 Task: Create Card Product Launch Execution in Board Sales Performance Management Tools to Workspace Financial Management Software. Create Card Variety Show Review in Board Business Process Analysis and Optimization to Workspace Financial Management Software. Create Card Product Launch Performance Review in Board Brand Personality Development and Branding Strategy to Workspace Financial Management Software
Action: Mouse moved to (99, 329)
Screenshot: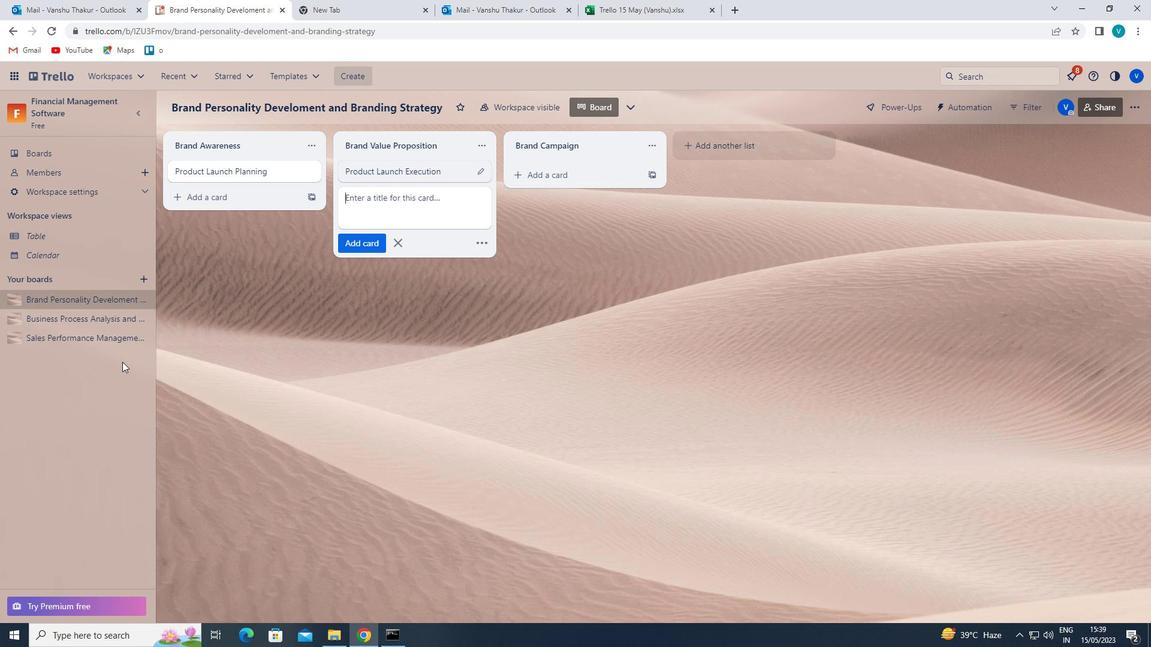 
Action: Mouse pressed left at (99, 329)
Screenshot: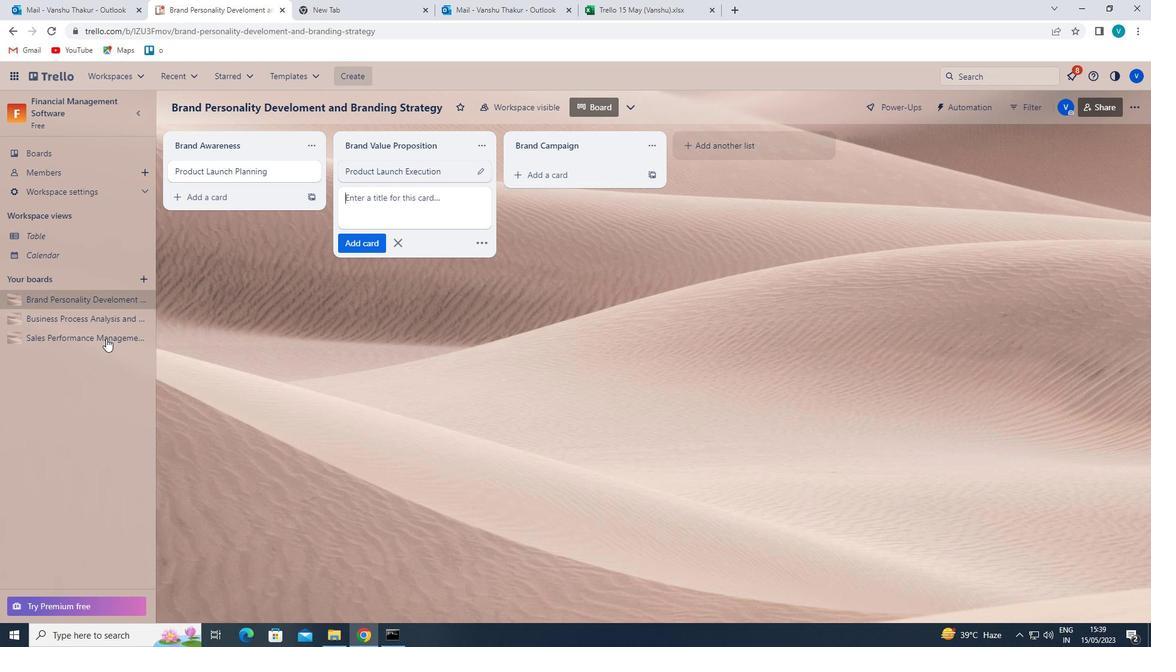 
Action: Mouse moved to (593, 176)
Screenshot: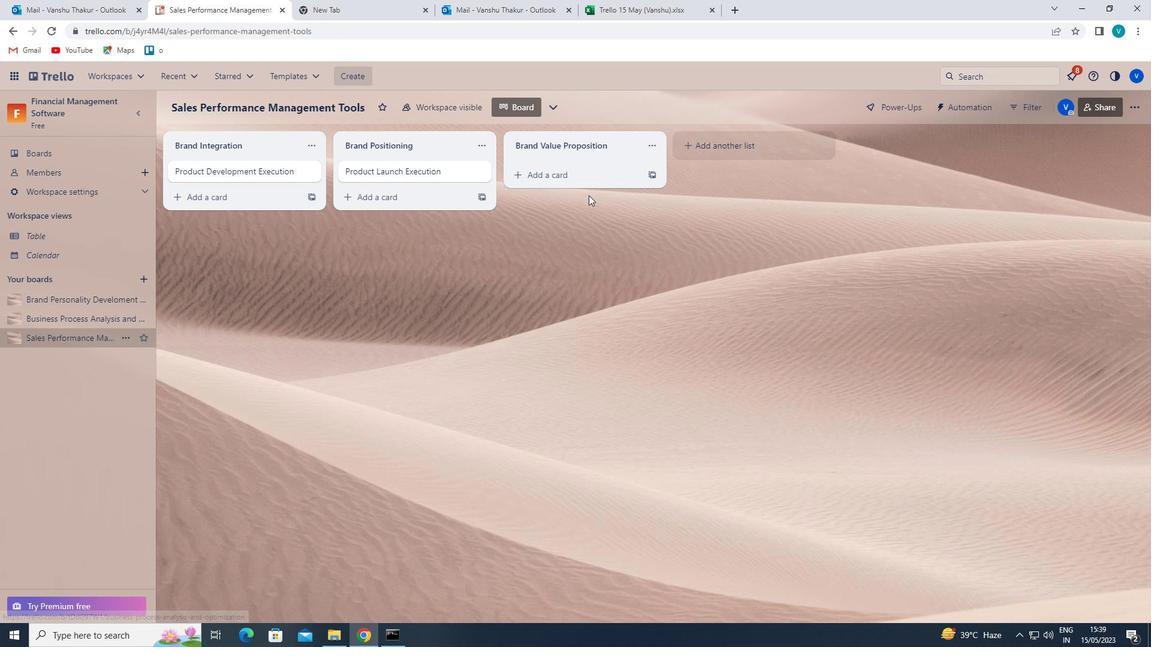 
Action: Mouse pressed left at (593, 176)
Screenshot: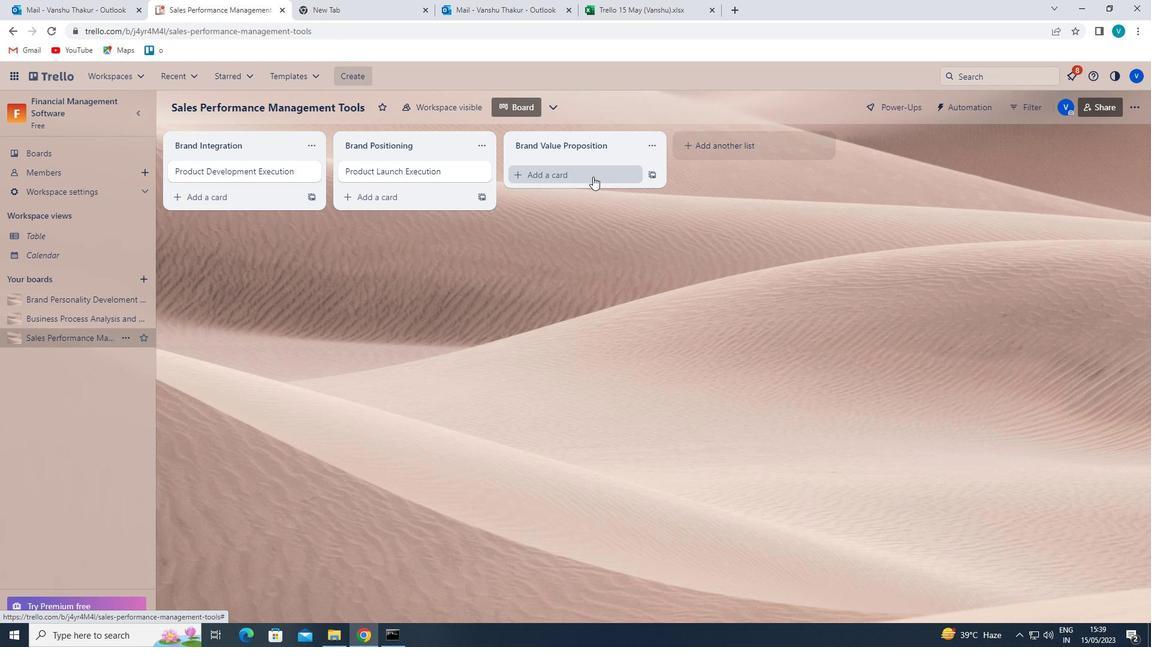 
Action: Key pressed <Key.shift>
Screenshot: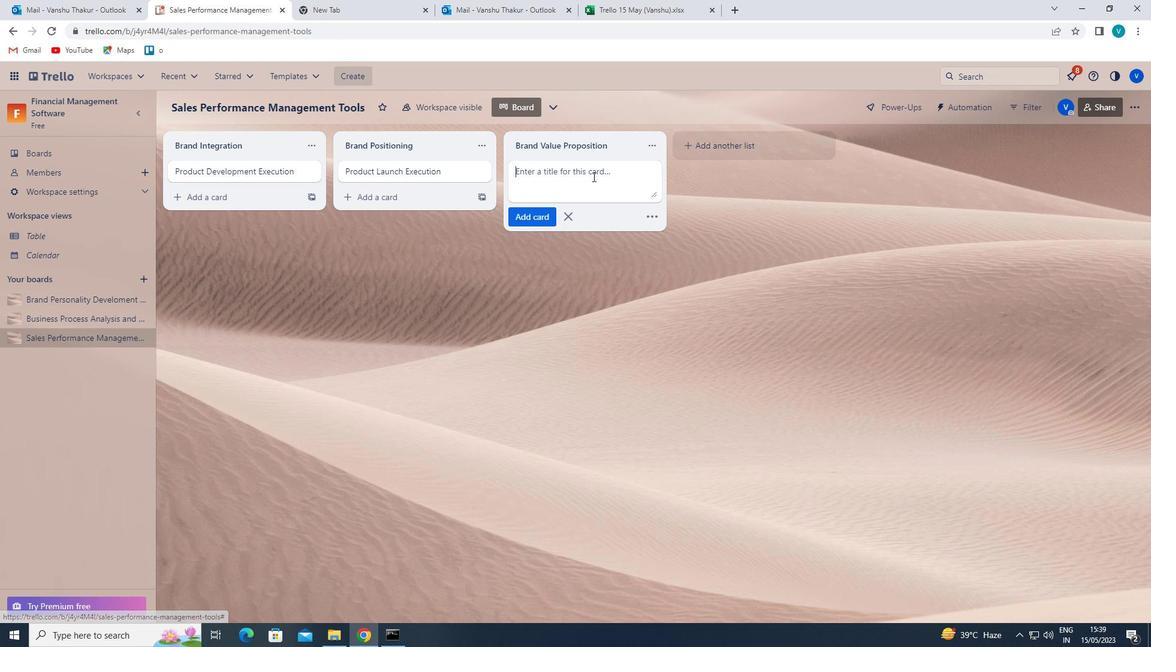 
Action: Mouse moved to (518, 132)
Screenshot: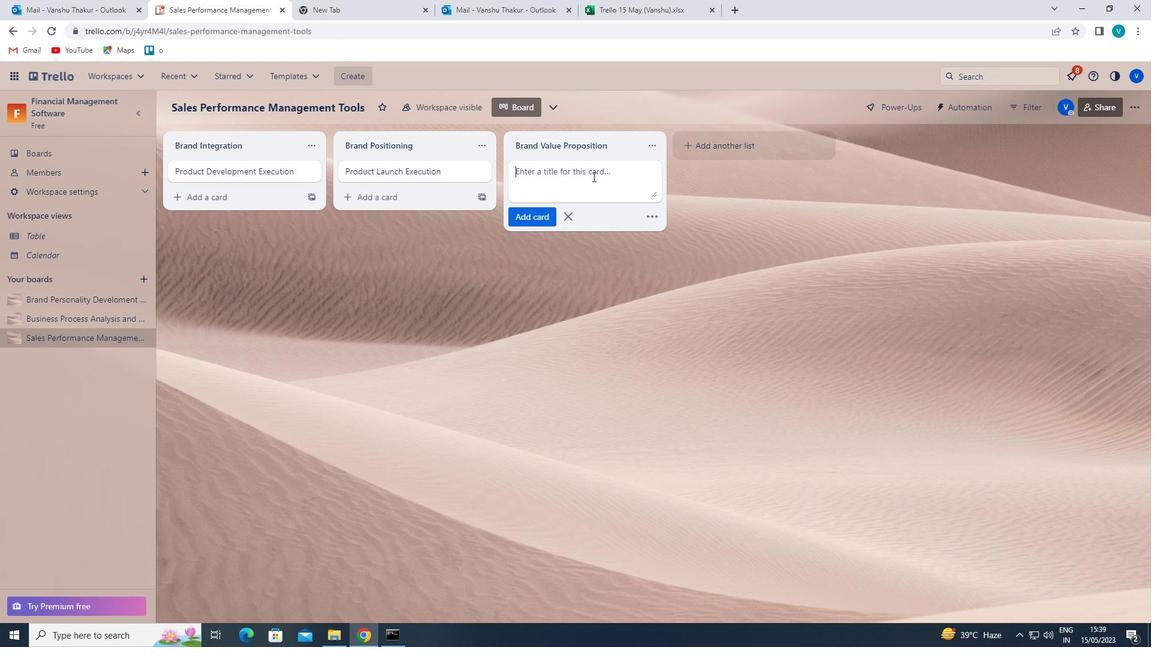 
Action: Key pressed PRODUCT<Key.space><Key.shift>LAUNCH<Key.space><Key.shift>EXECUTION<Key.enter>
Screenshot: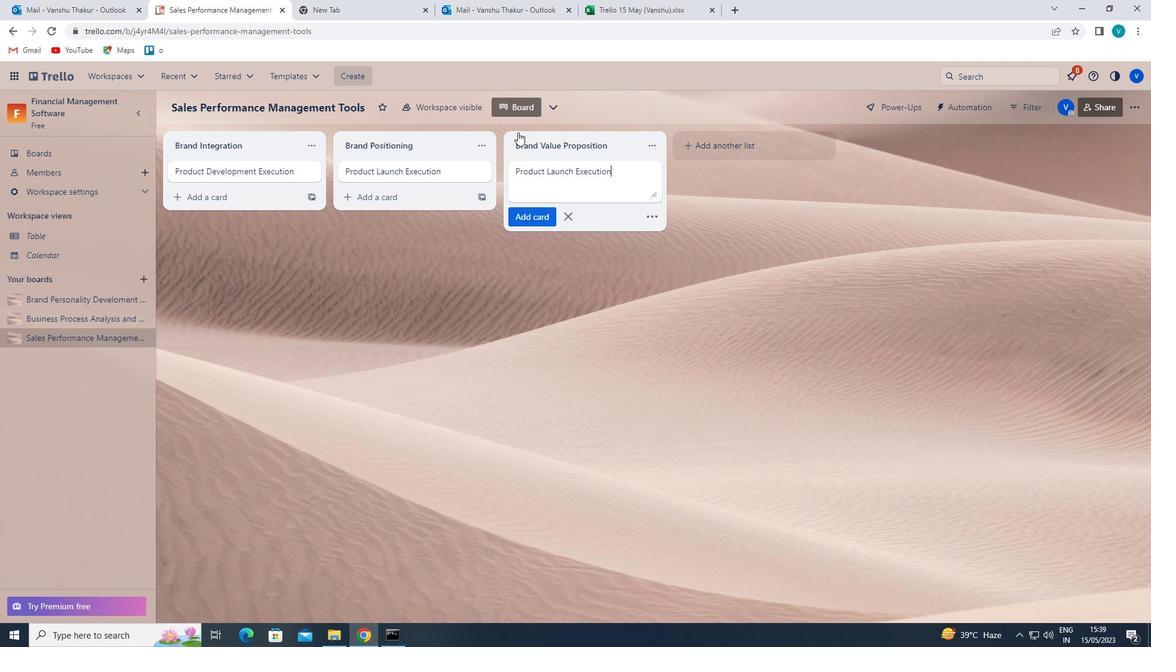 
Action: Mouse moved to (79, 322)
Screenshot: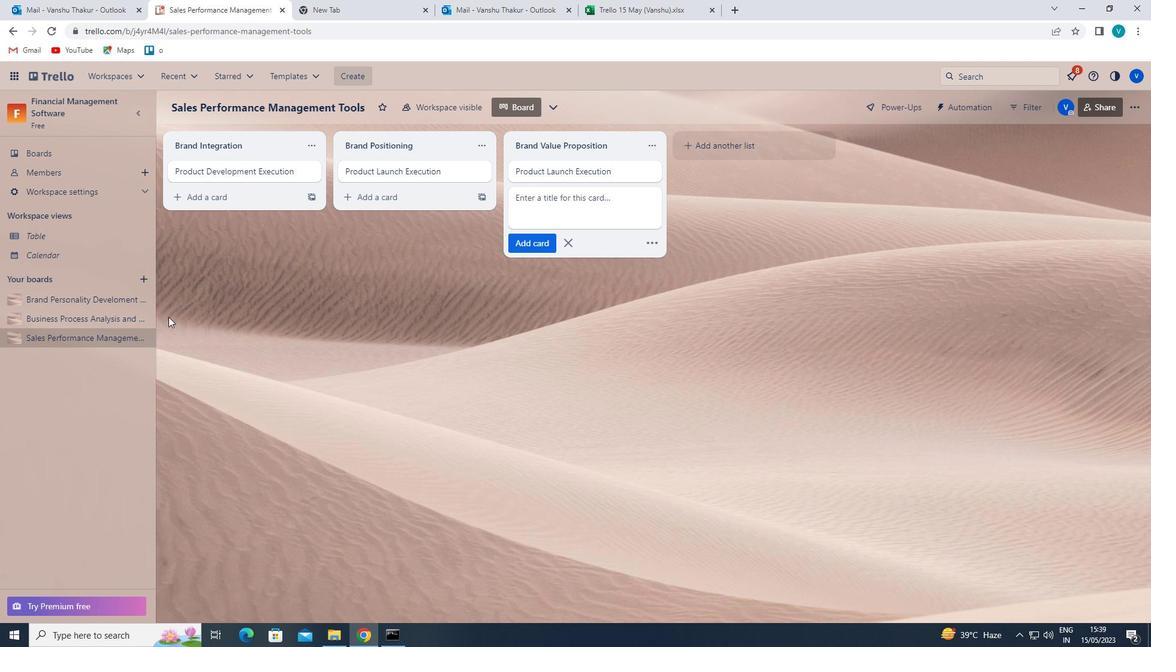 
Action: Mouse pressed left at (79, 322)
Screenshot: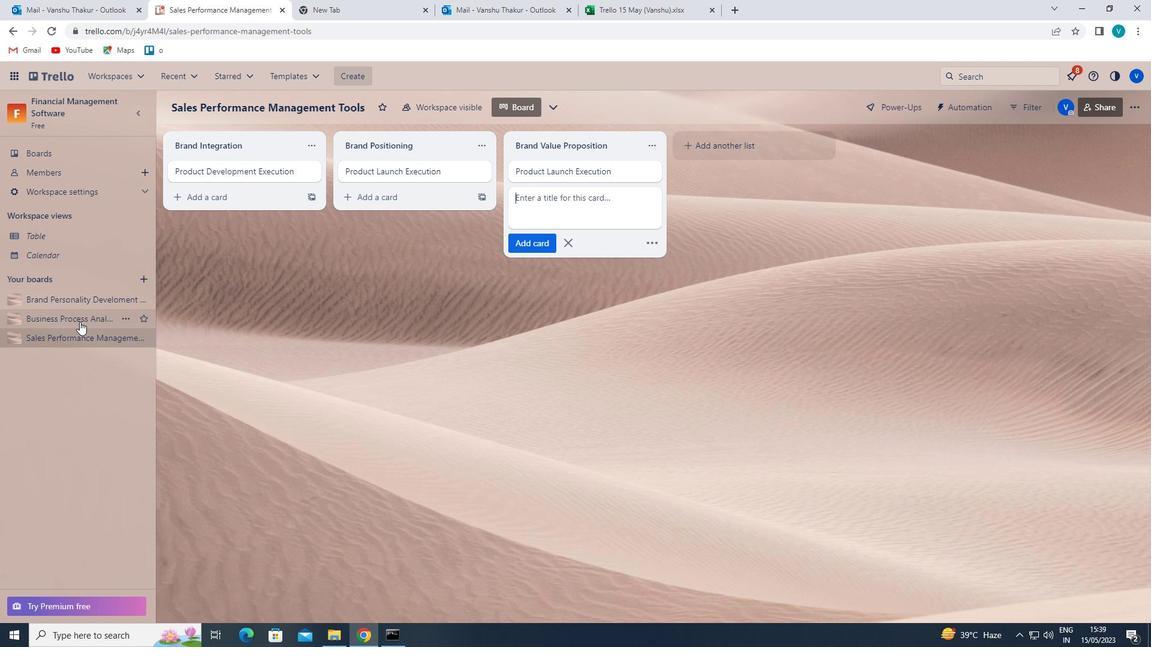 
Action: Mouse moved to (563, 176)
Screenshot: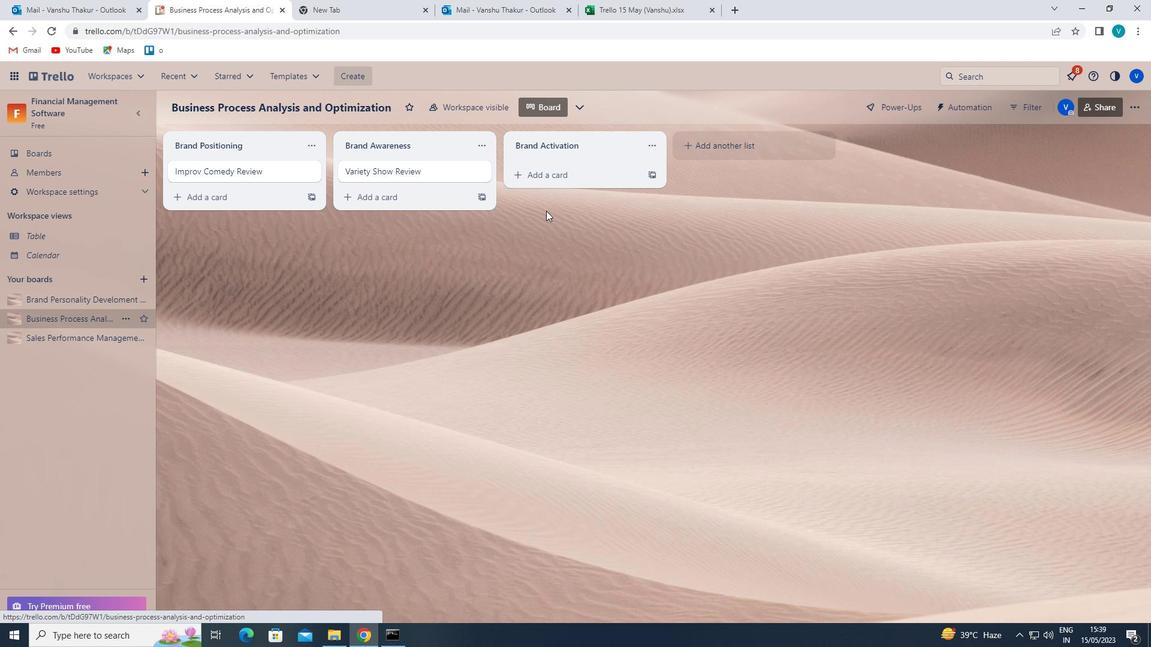 
Action: Mouse pressed left at (563, 176)
Screenshot: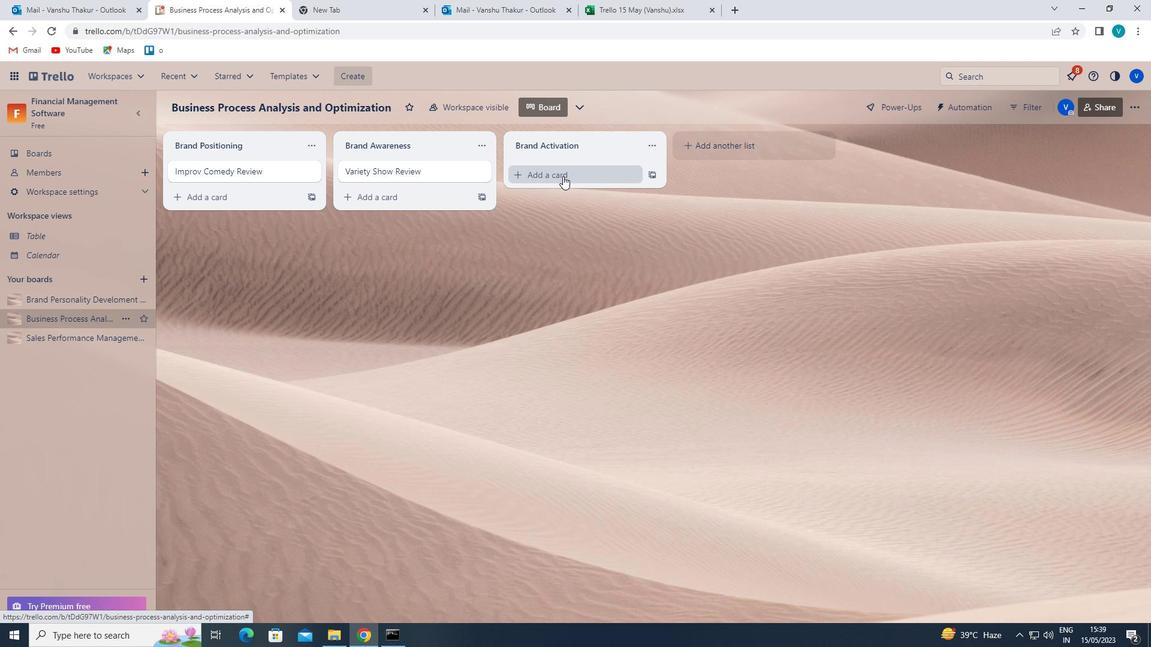 
Action: Key pressed <Key.shift>VARIETY<Key.space><Key.shift>SHOW<Key.space><Key.shift>REVIEW<Key.enter>
Screenshot: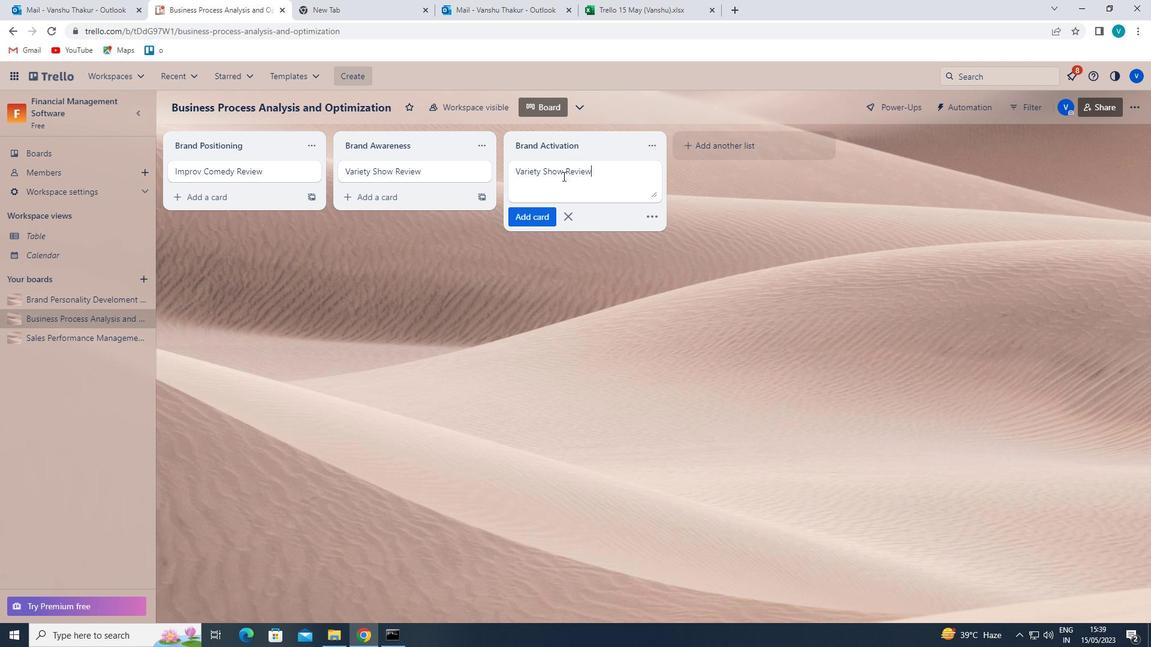 
Action: Mouse moved to (100, 293)
Screenshot: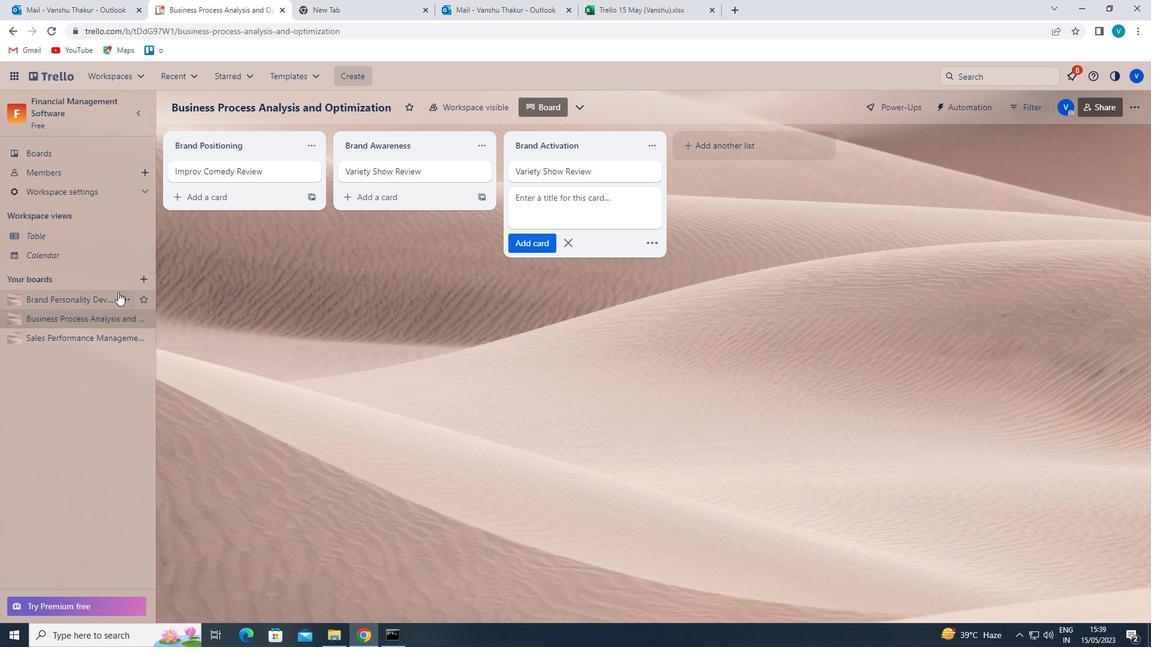 
Action: Mouse pressed left at (100, 293)
Screenshot: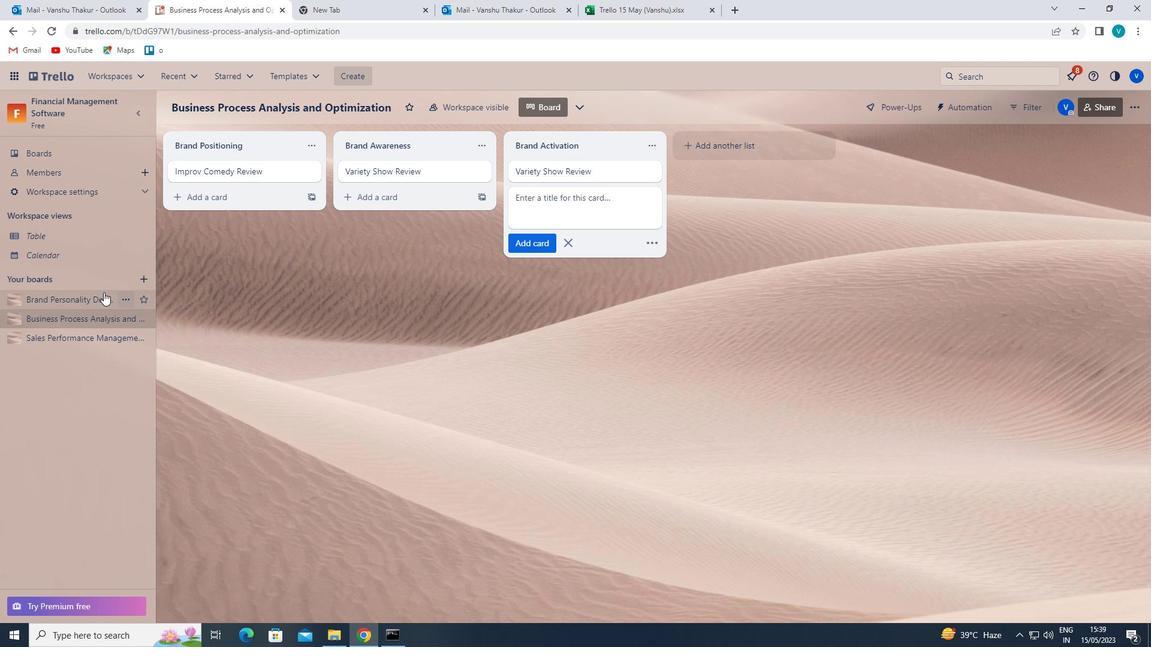 
Action: Mouse moved to (576, 175)
Screenshot: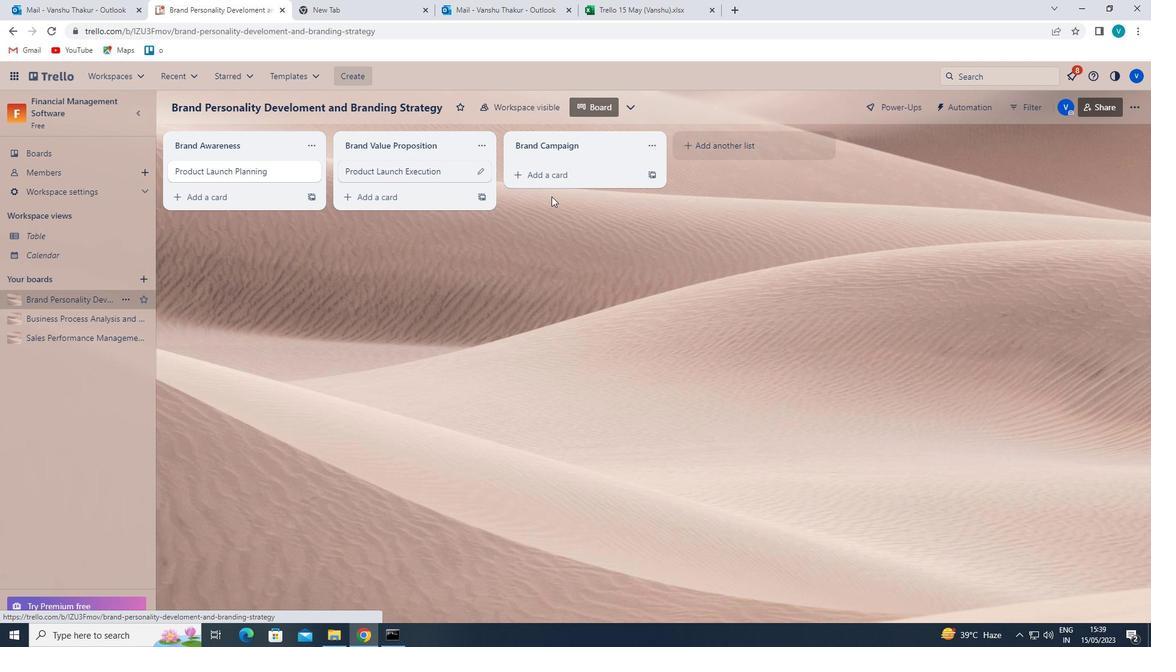 
Action: Mouse pressed left at (576, 175)
Screenshot: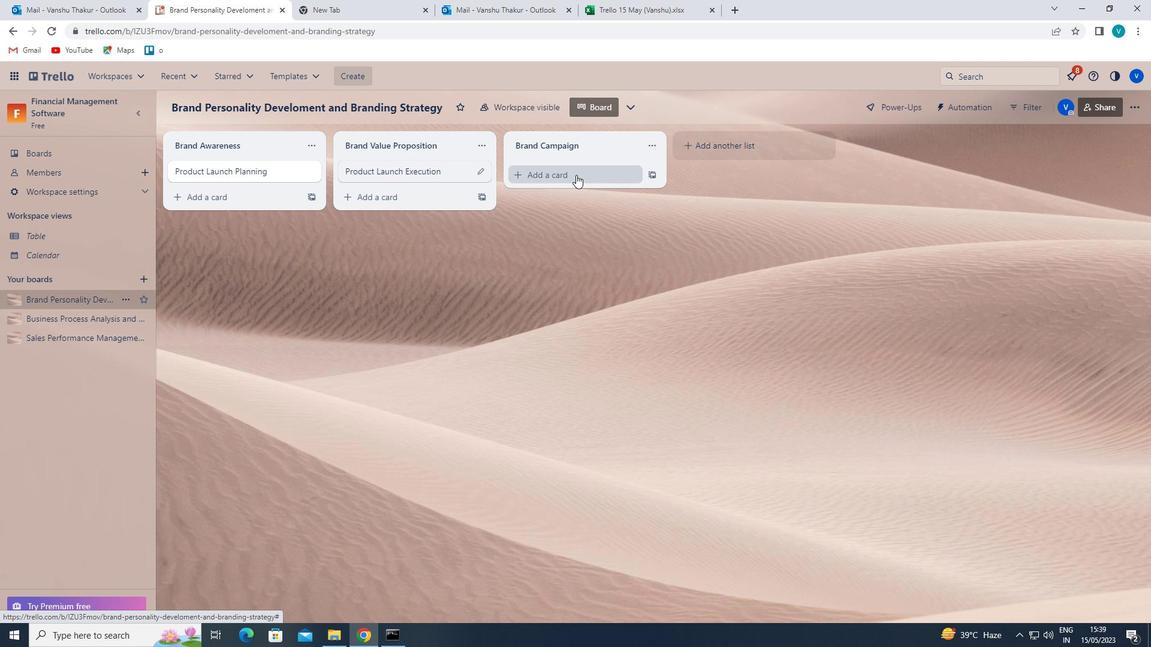 
Action: Key pressed <Key.shift><Key.shift><Key.shift><Key.shift><Key.shift>PRO
Screenshot: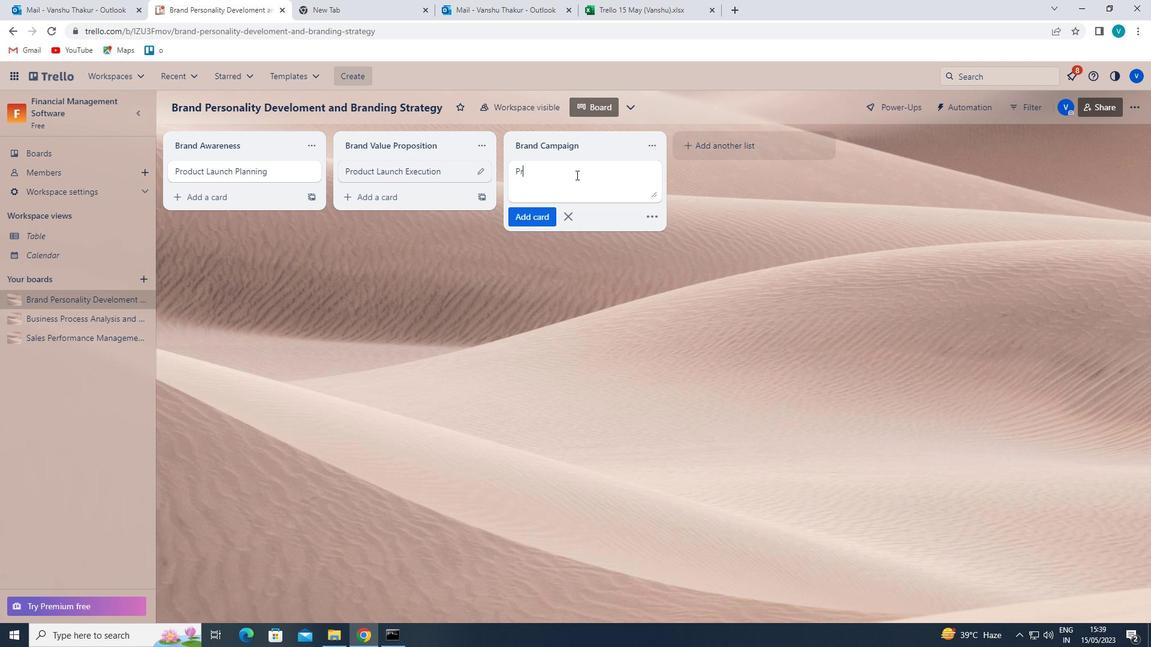 
Action: Mouse moved to (542, 155)
Screenshot: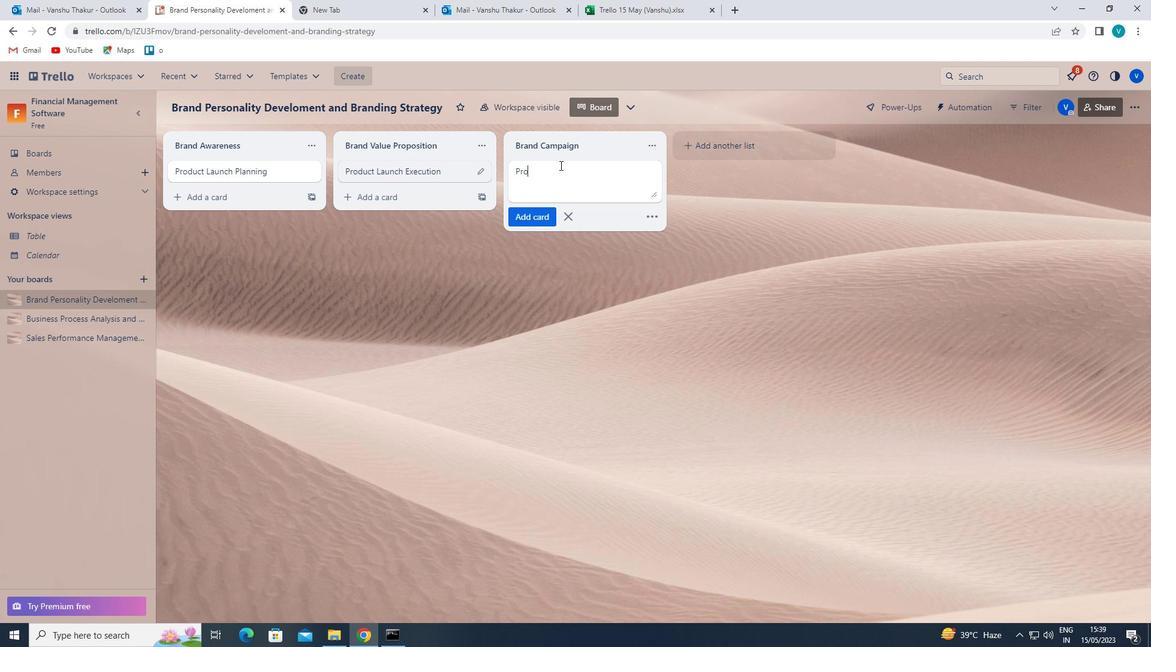 
Action: Key pressed DUCT<Key.space><Key.shift>:AI<Key.backspace><Key.backspace><Key.backspace><Key.shift>LAUNCH<Key.space><Key.shift>PERFORMANCE<Key.space><Key.shift>REVIEW<Key.enter>
Screenshot: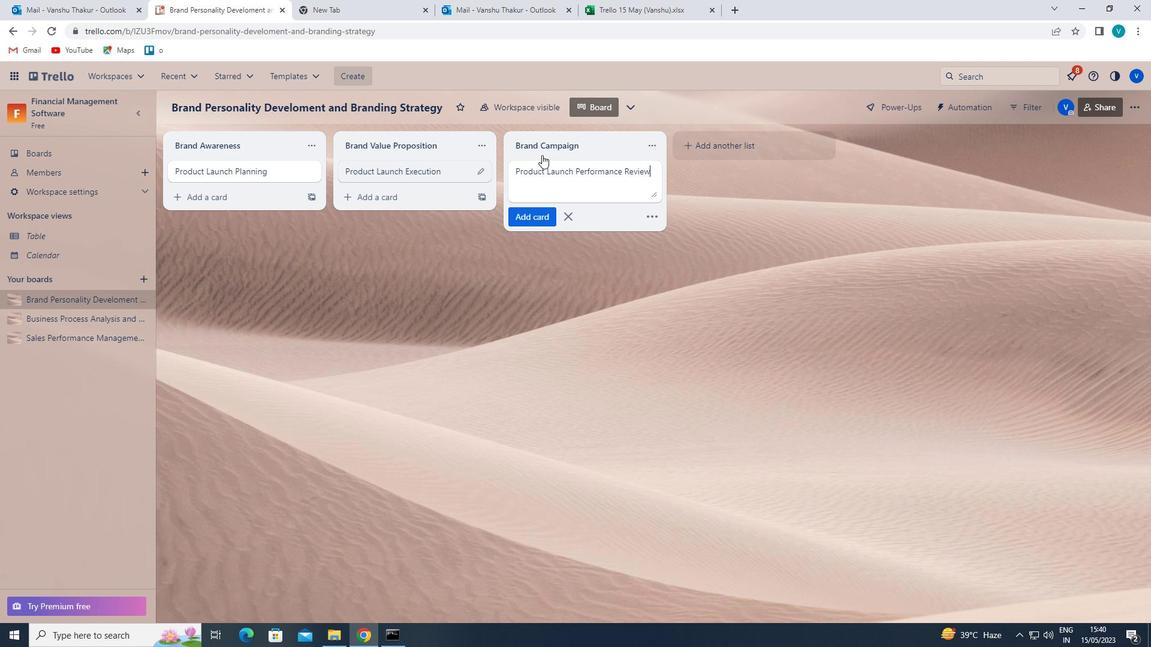 
